 Task: Create a task  Implement a new cloud-based compliance management system for a company , assign it to team member softage.1@softage.net in the project ConnectTech and update the status of the task to  At Risk , set the priority of the task to Medium
Action: Mouse moved to (83, 548)
Screenshot: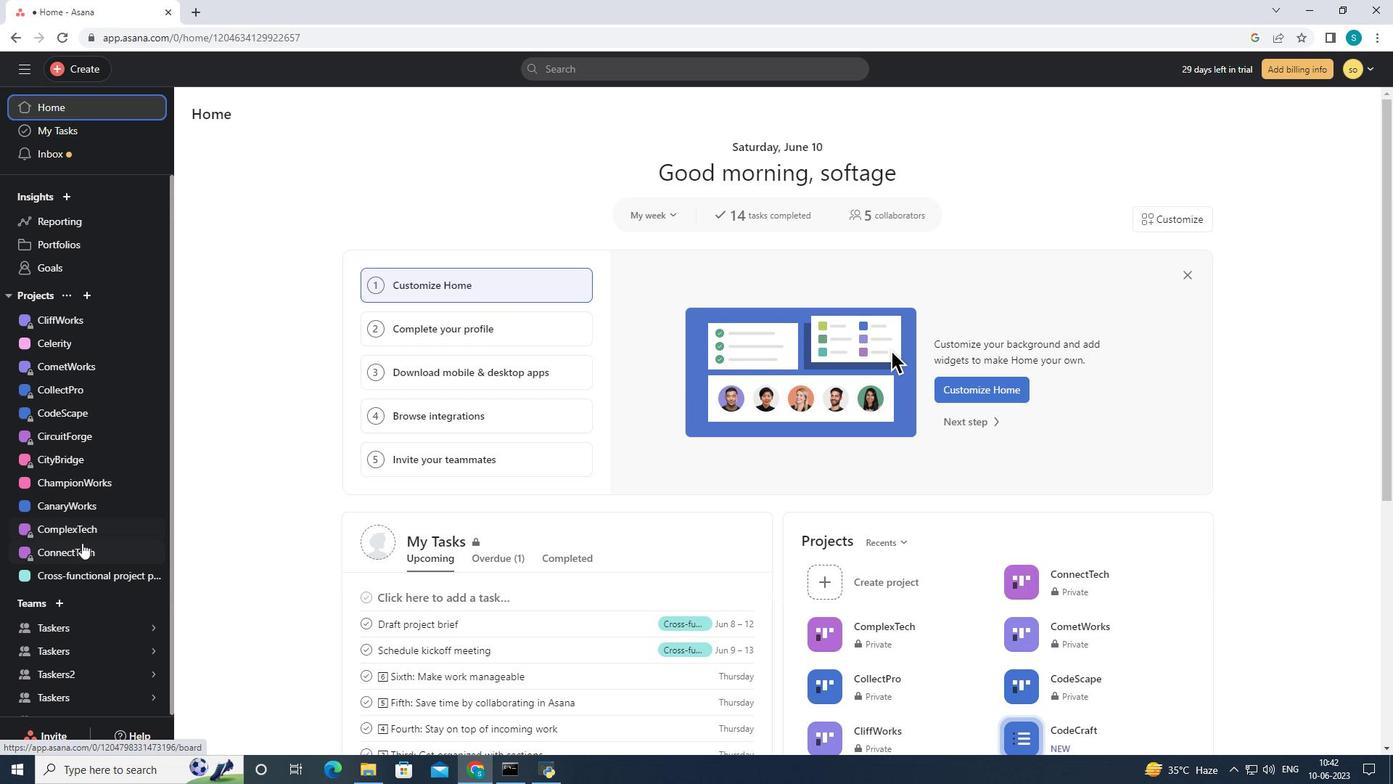 
Action: Mouse pressed left at (83, 548)
Screenshot: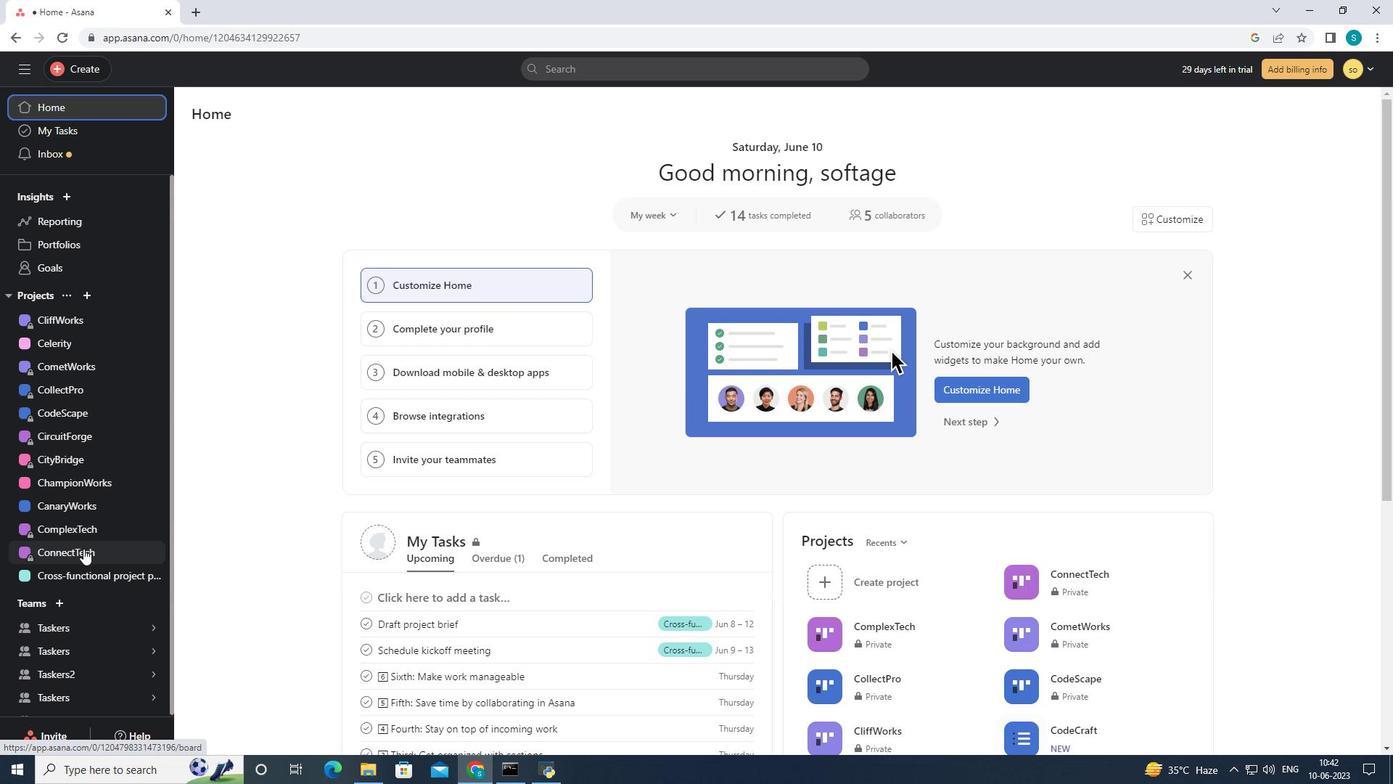 
Action: Mouse moved to (55, 65)
Screenshot: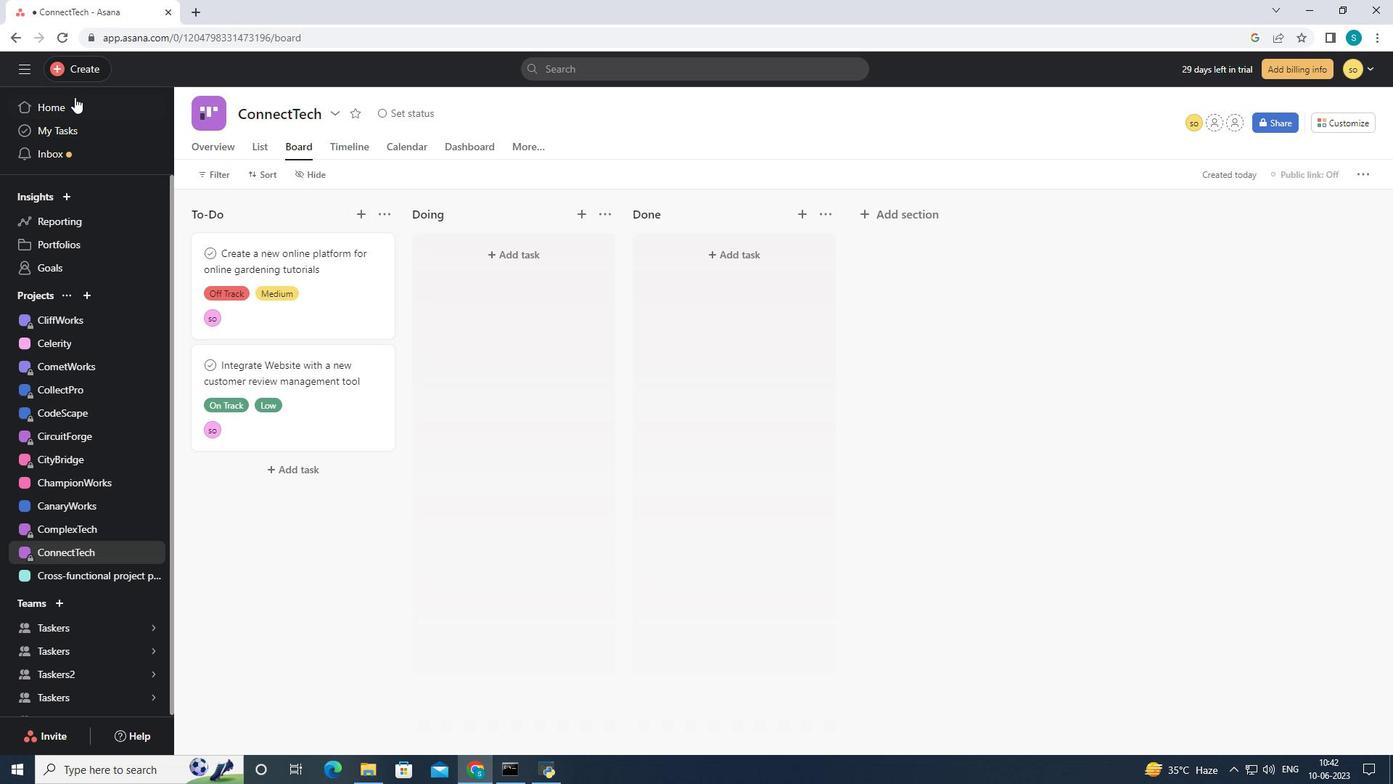 
Action: Mouse pressed left at (55, 65)
Screenshot: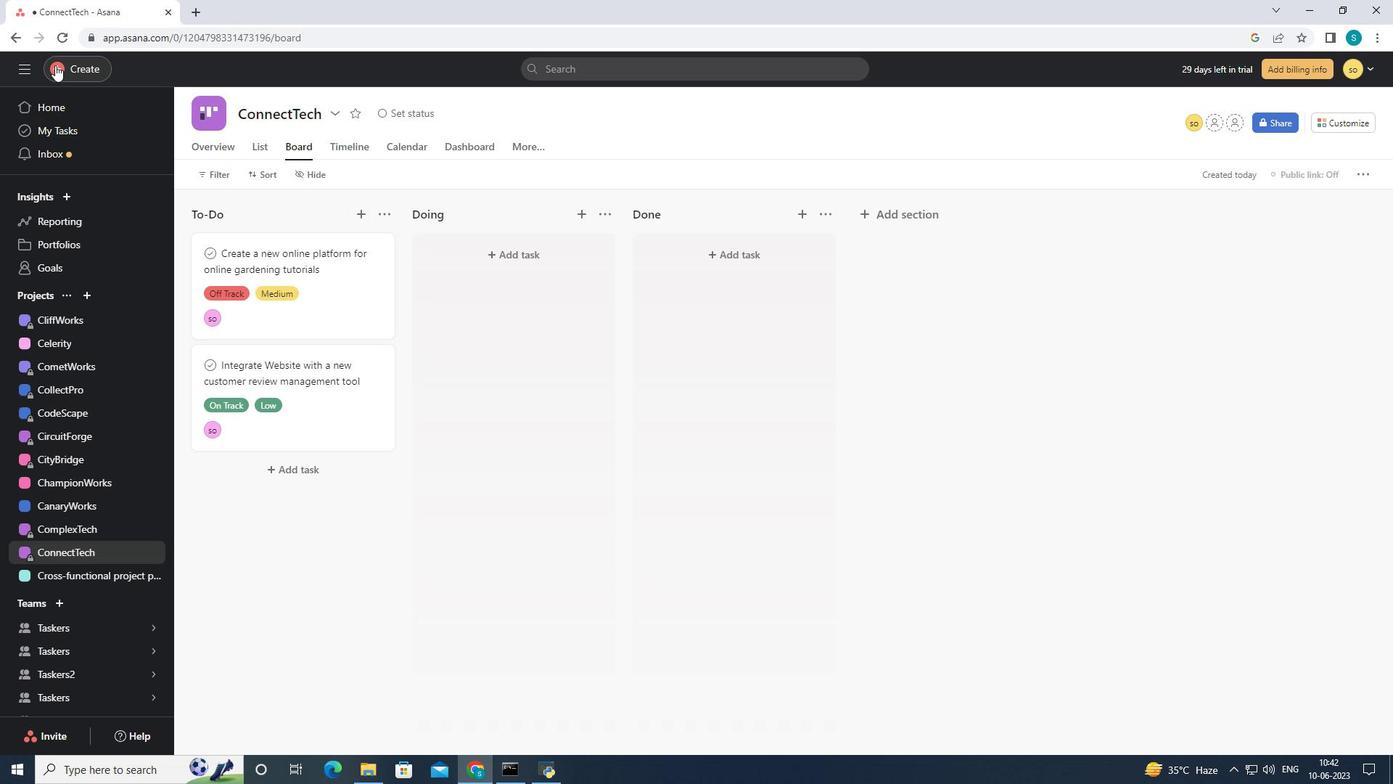 
Action: Mouse moved to (161, 75)
Screenshot: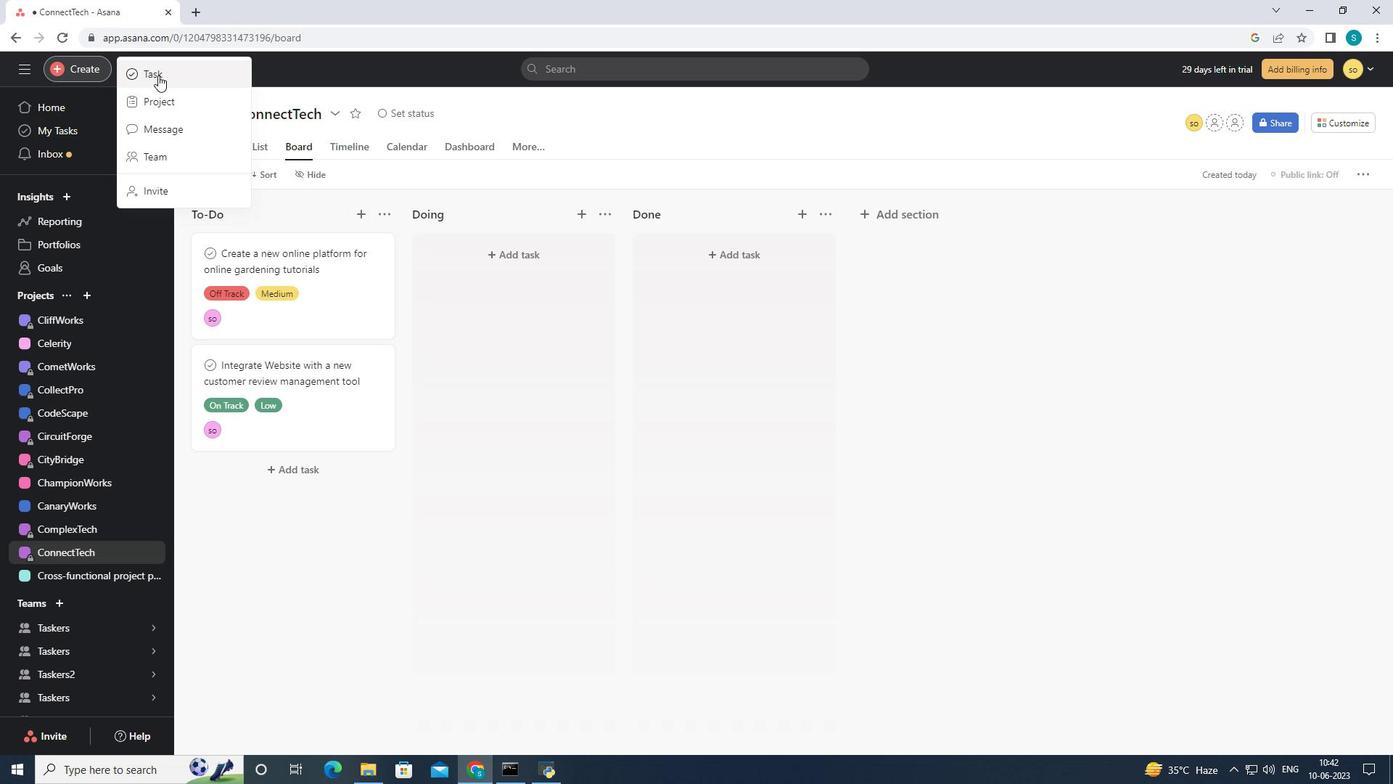 
Action: Mouse pressed left at (161, 75)
Screenshot: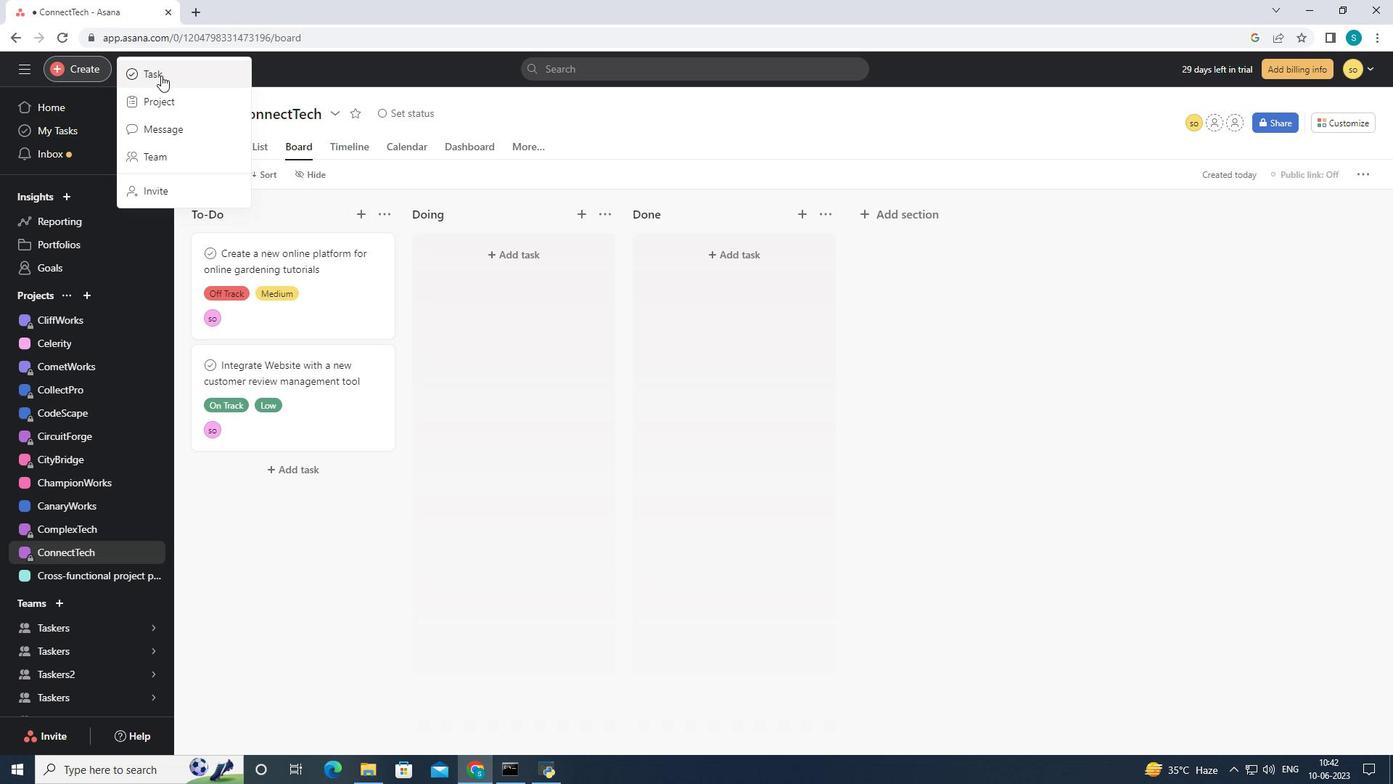 
Action: Mouse moved to (1043, 445)
Screenshot: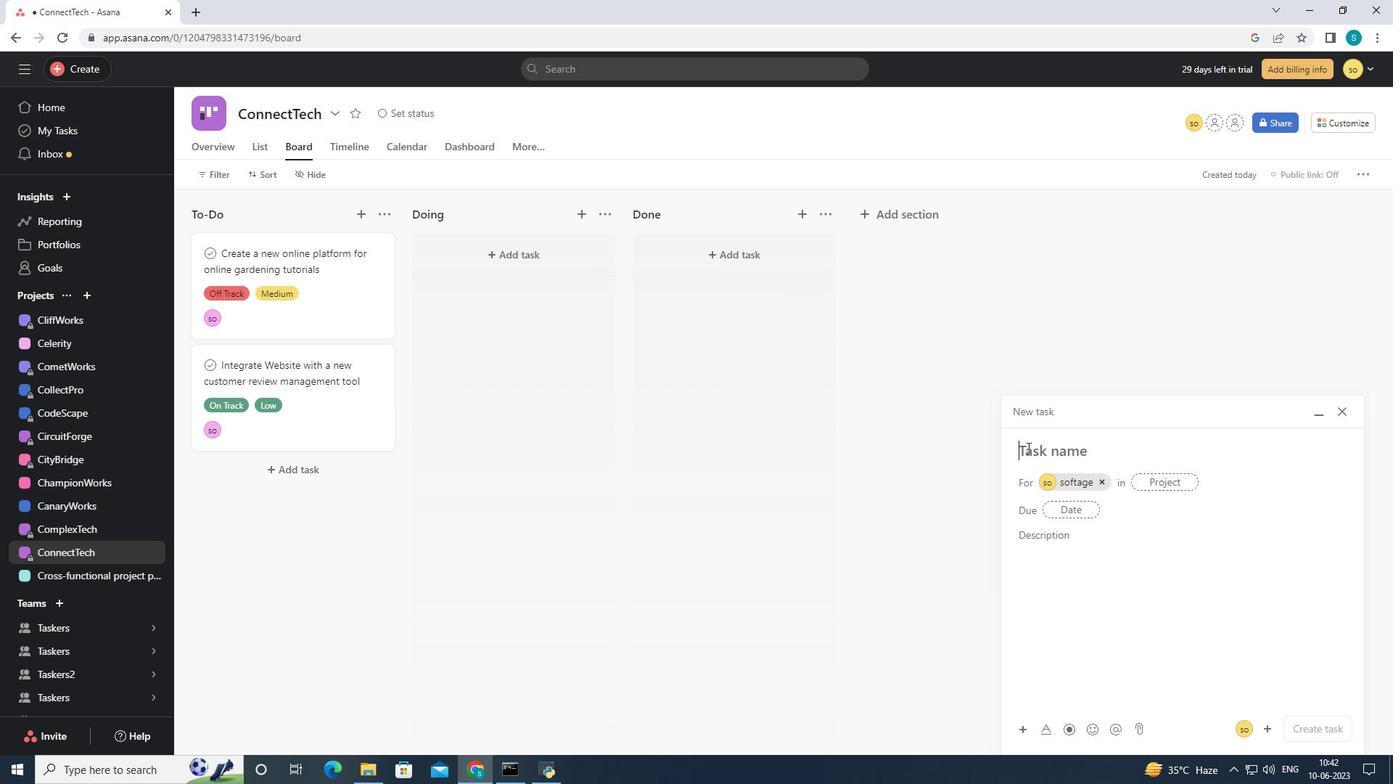 
Action: Mouse pressed left at (1043, 445)
Screenshot: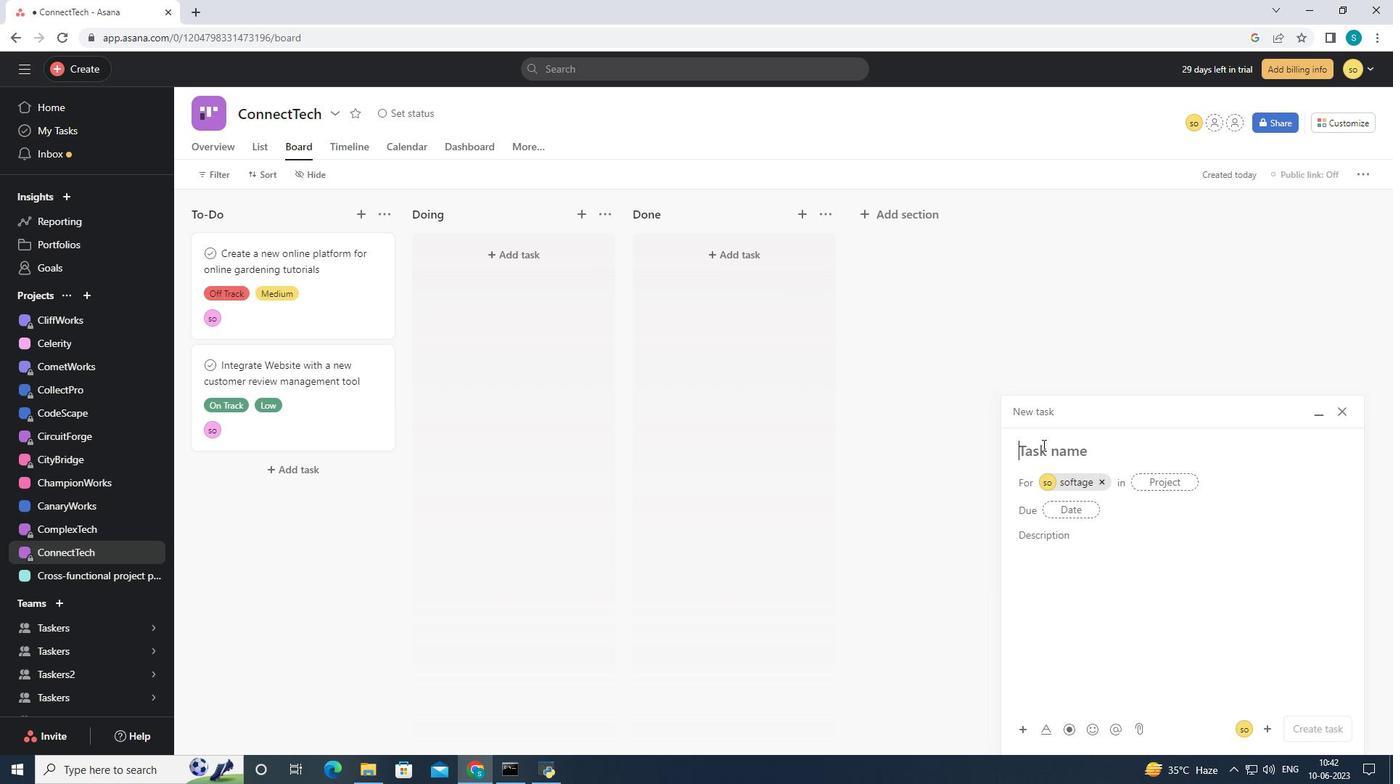 
Action: Key pressed <Key.shift><Key.shift><Key.shift><Key.shift><Key.shift><Key.shift><Key.shift><Key.shift><Key.shift><Key.shift><Key.shift><Key.shift><Key.shift><Key.shift><Key.shift><Key.shift><Key.shift><Key.shift><Key.shift><Key.shift><Key.shift>Implement<Key.space>a<Key.space>new<Key.space>cloud-based<Key.space>compliance<Key.space>management<Key.space>system<Key.space>f<Key.backspace>
Screenshot: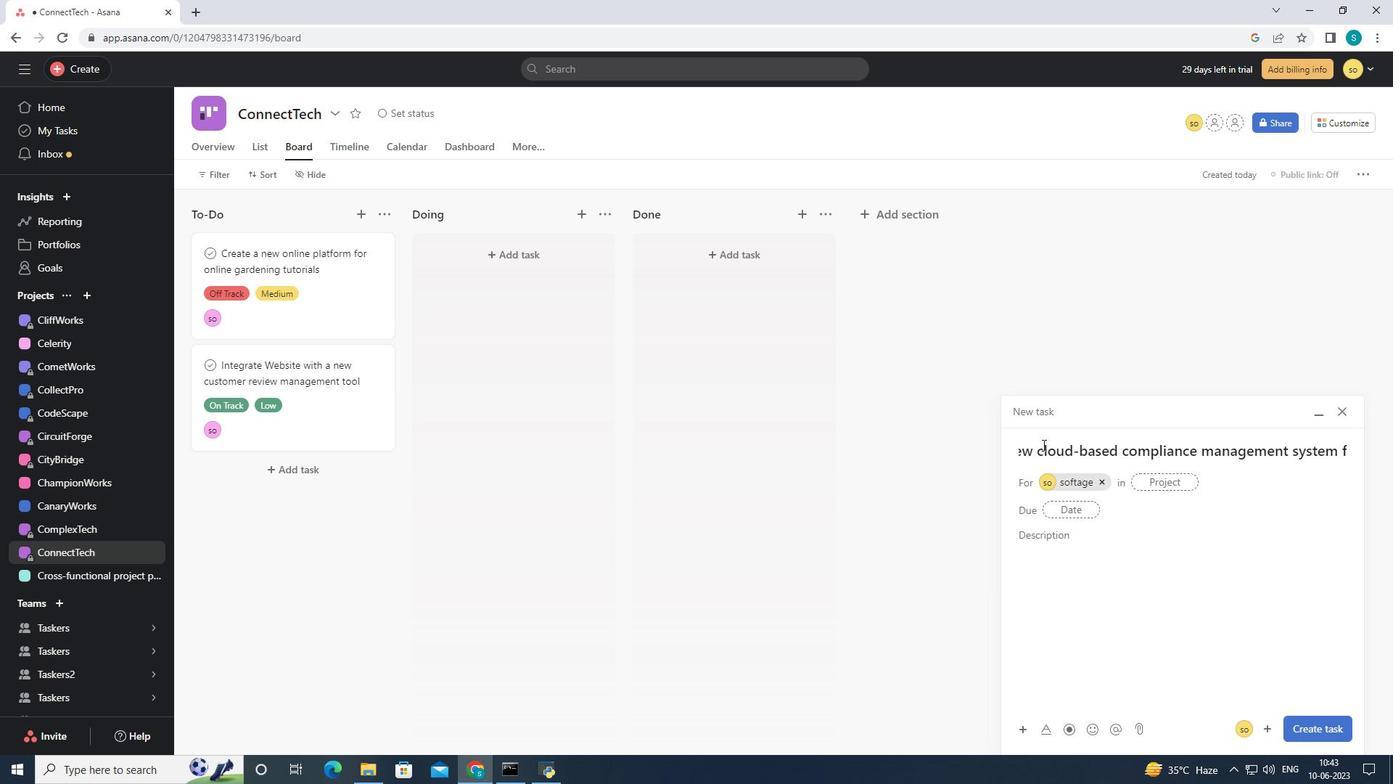 
Action: Mouse moved to (1131, 437)
Screenshot: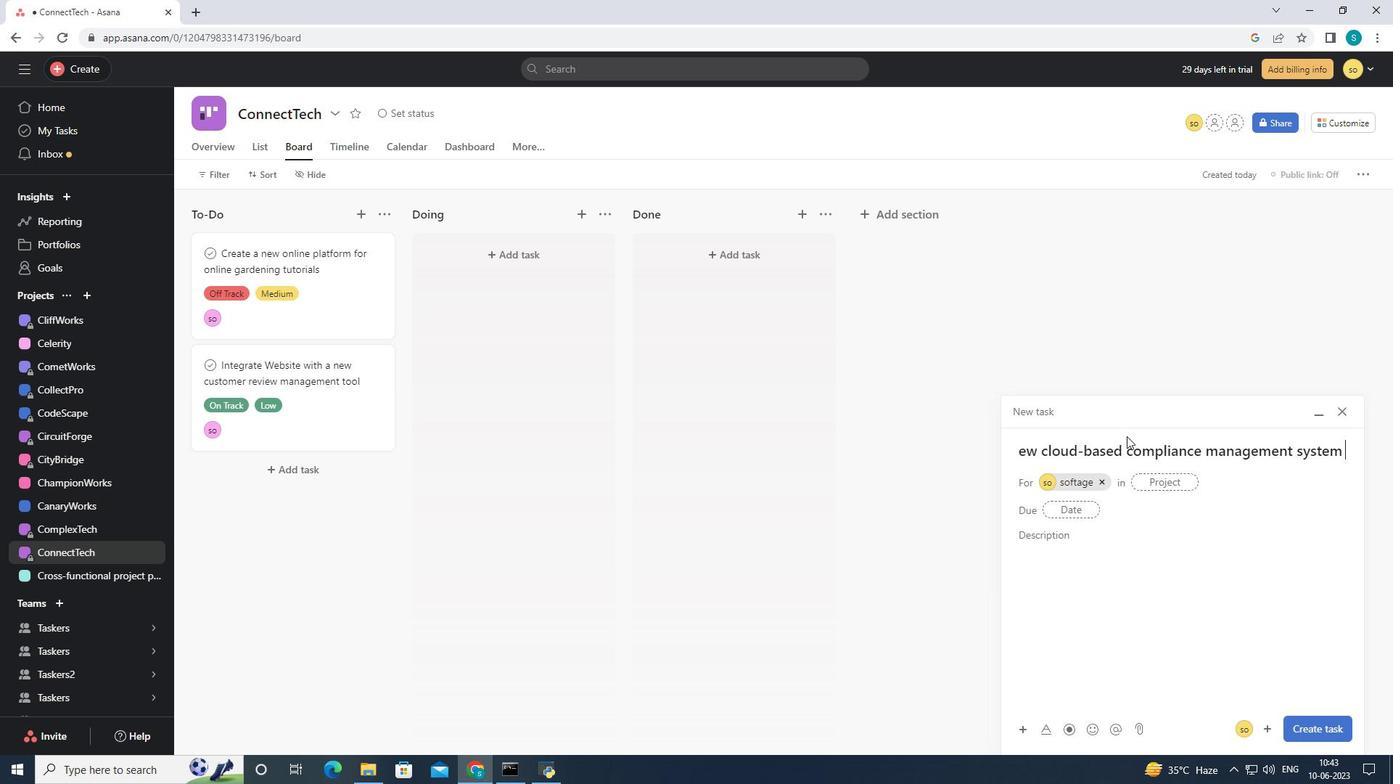 
Action: Key pressed for<Key.space>a<Key.space>company
Screenshot: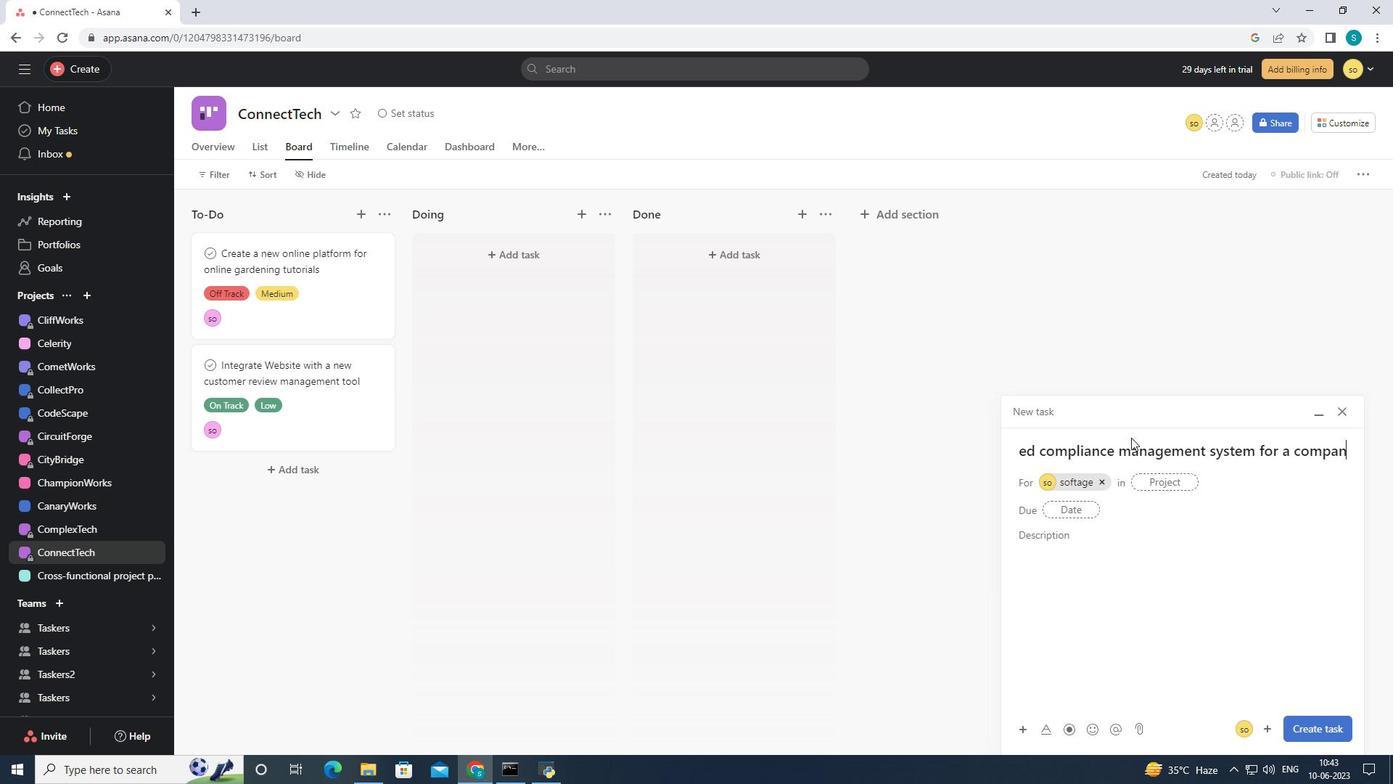 
Action: Mouse moved to (1104, 480)
Screenshot: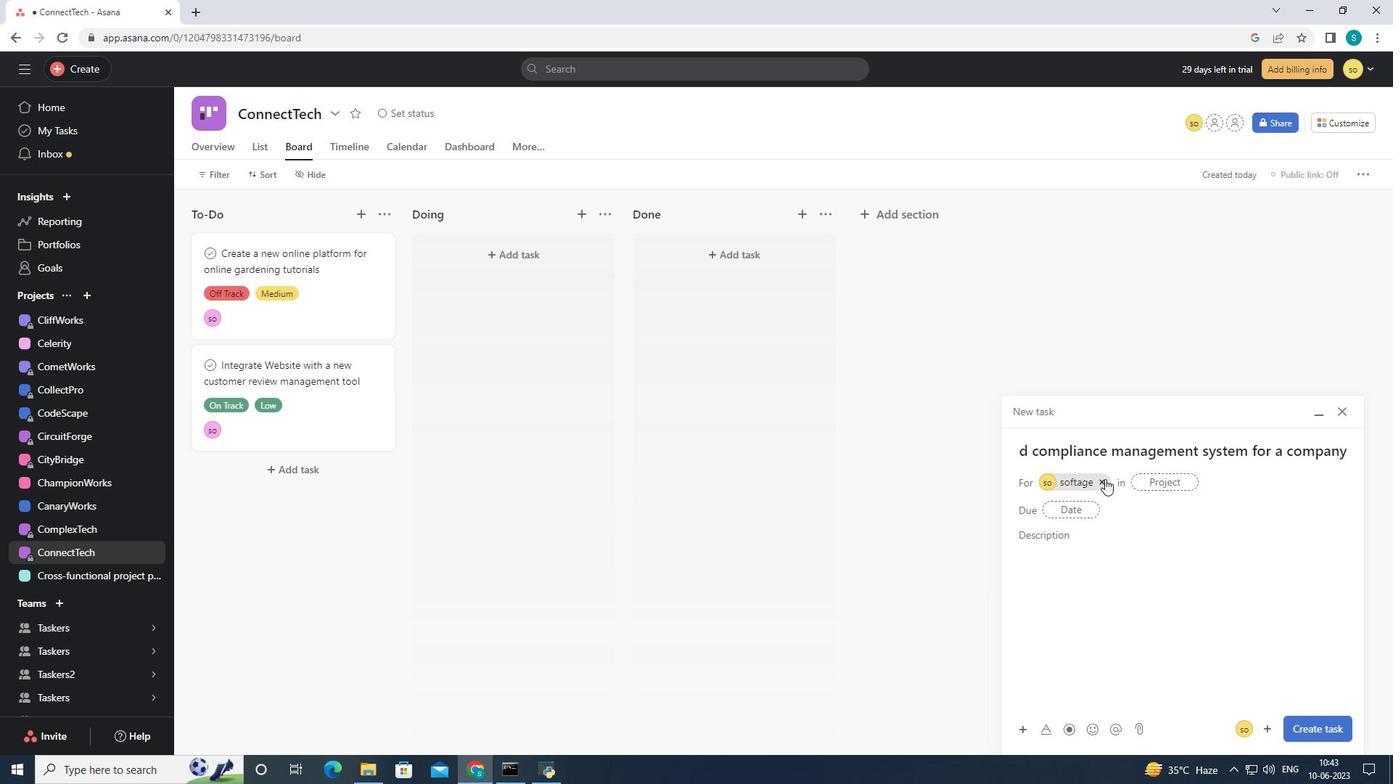 
Action: Mouse pressed left at (1104, 480)
Screenshot: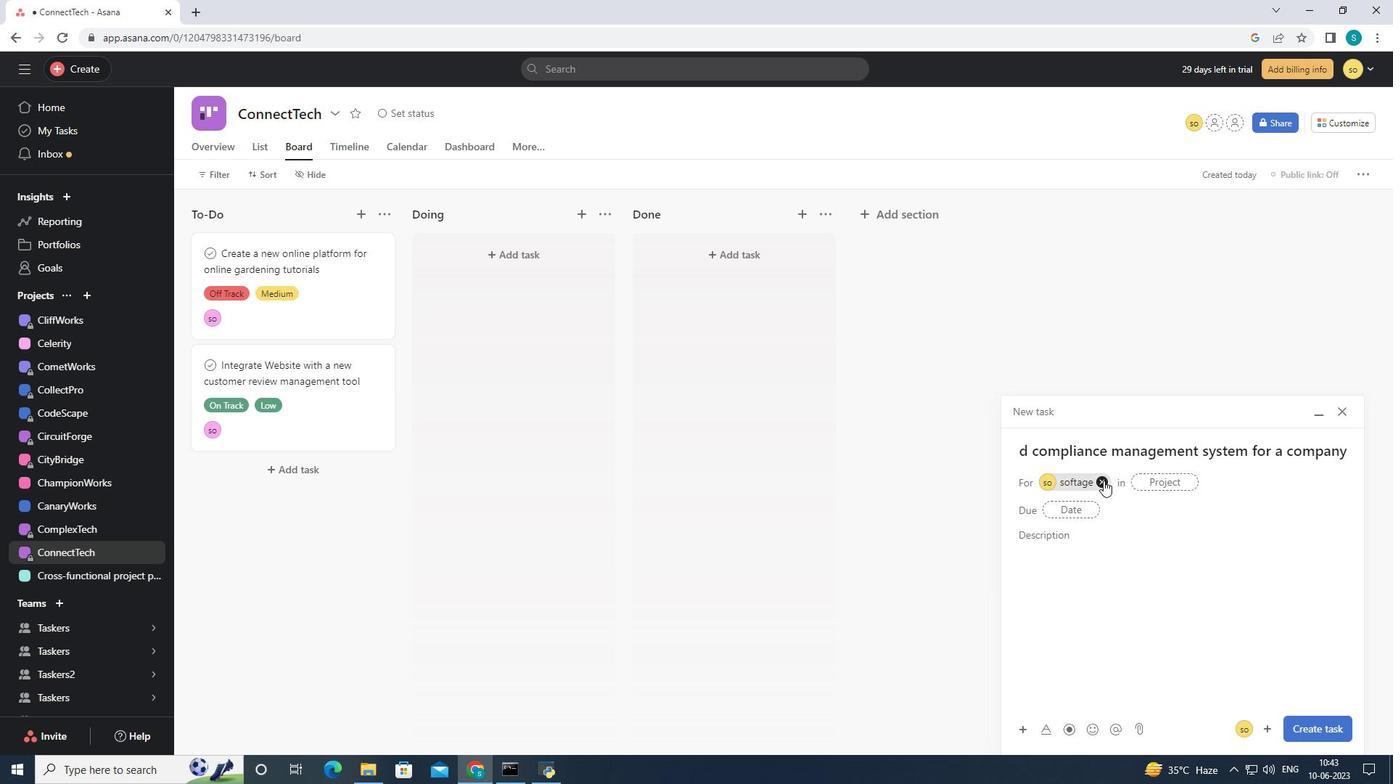 
Action: Mouse moved to (1060, 484)
Screenshot: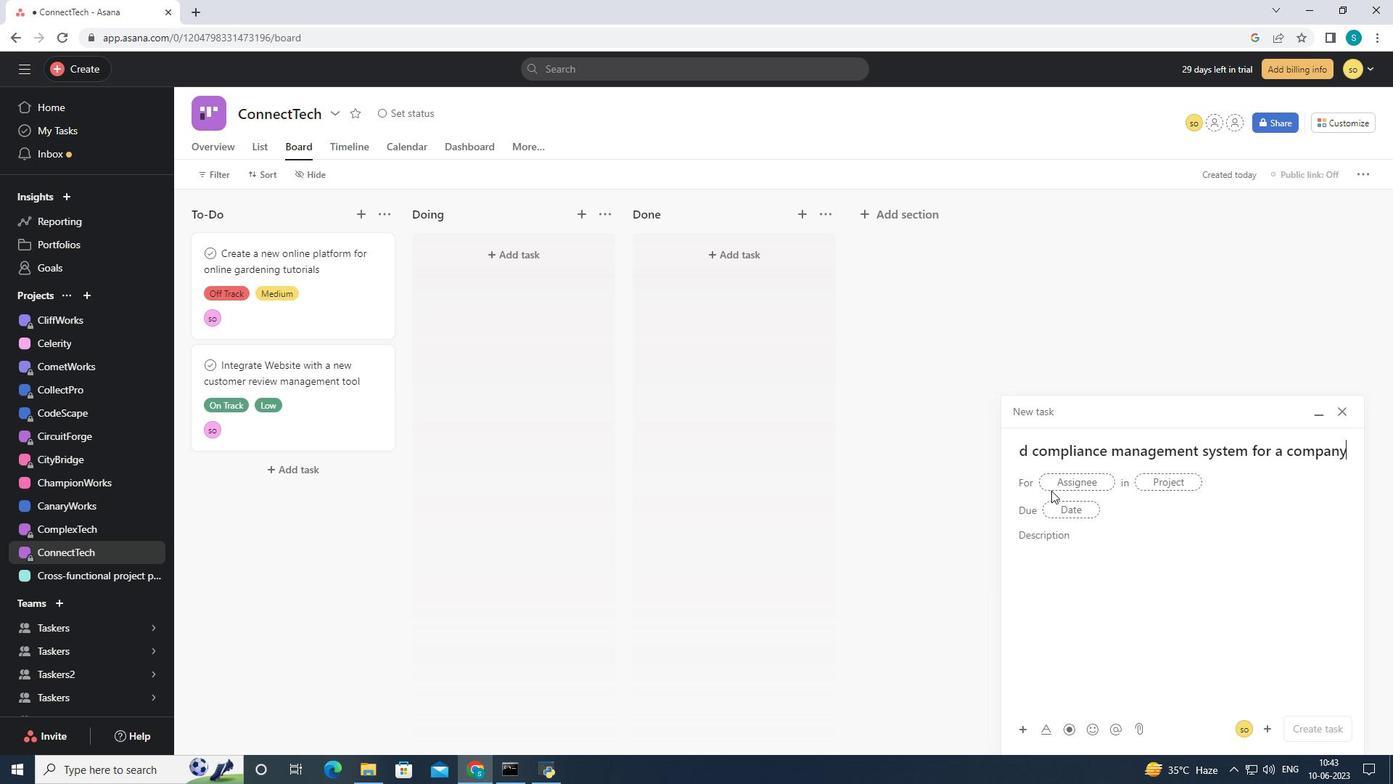 
Action: Mouse pressed left at (1060, 484)
Screenshot: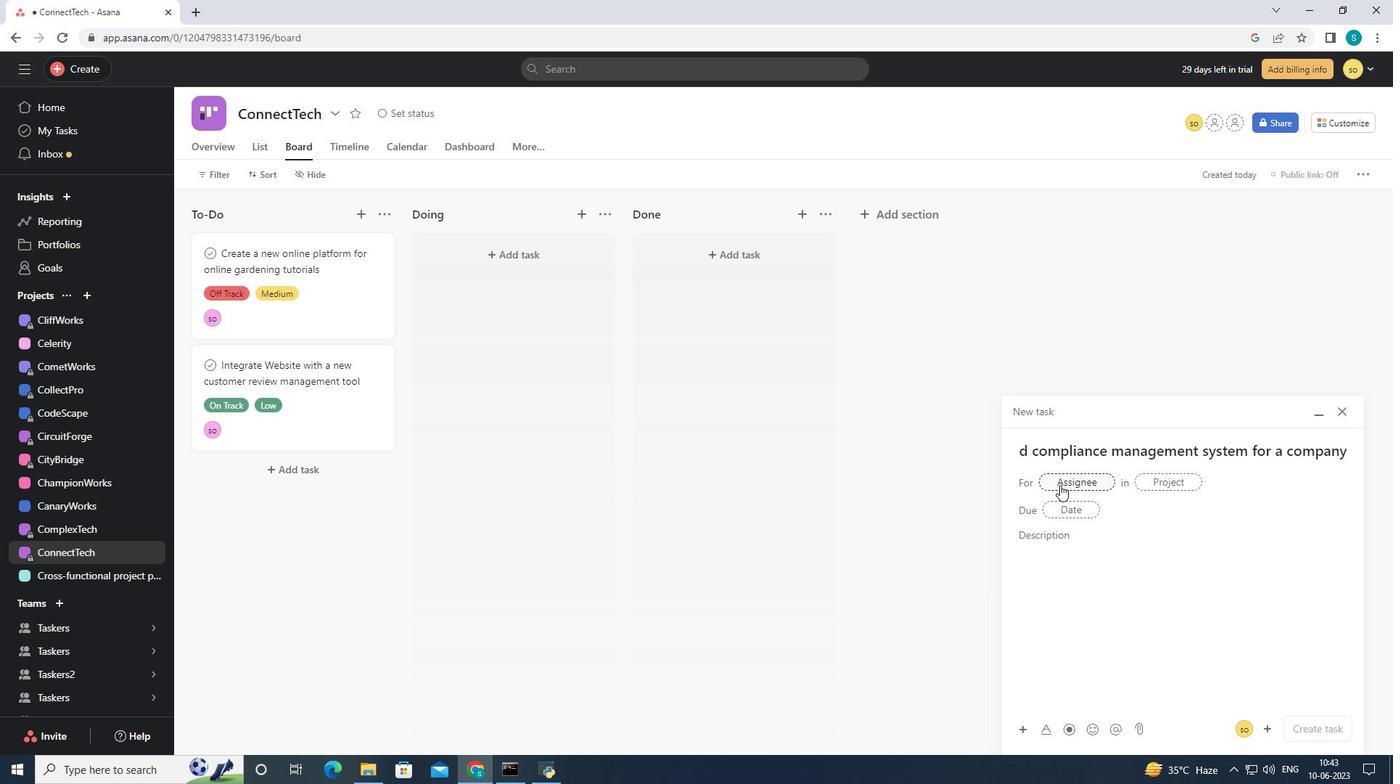 
Action: Key pressed softage.1<Key.shift>2<Key.backspace><Key.shift>@
Screenshot: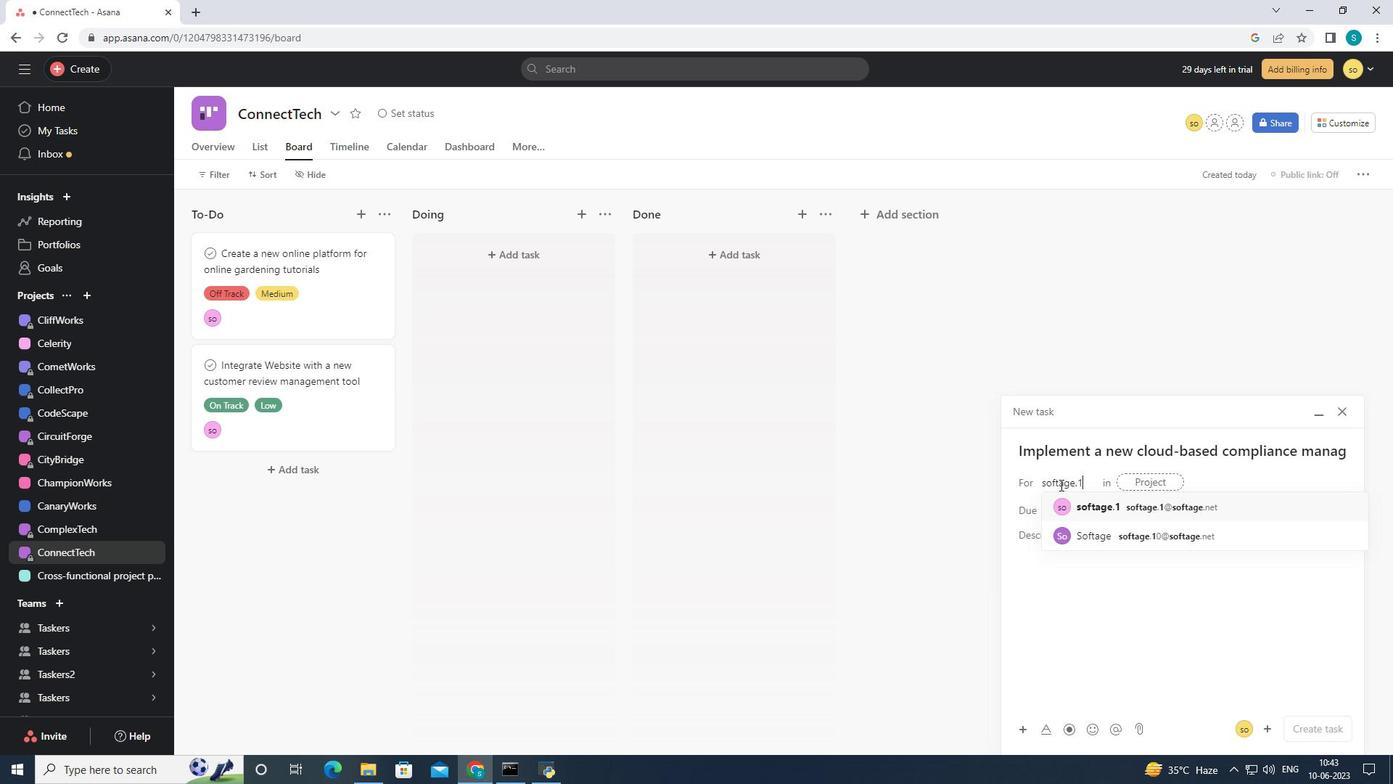 
Action: Mouse moved to (1125, 505)
Screenshot: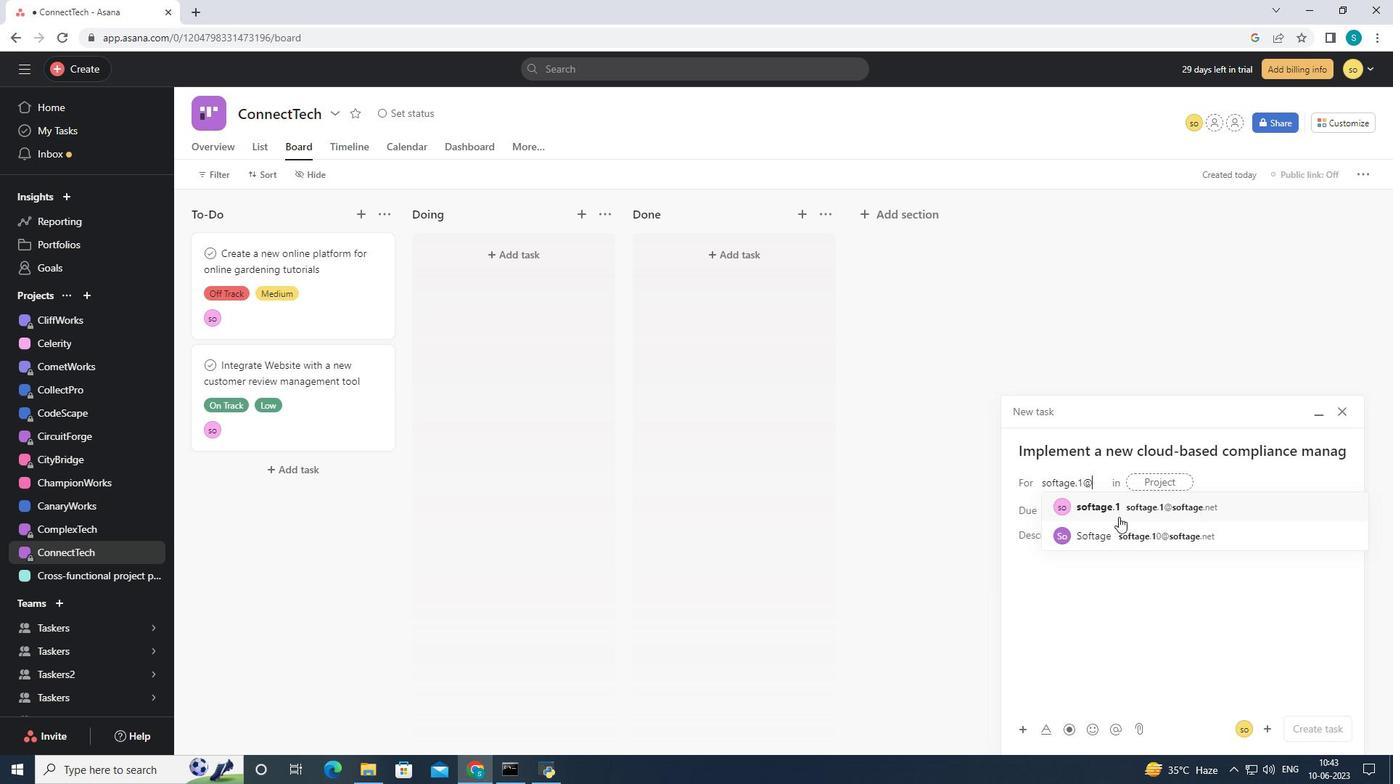 
Action: Mouse pressed left at (1125, 505)
Screenshot: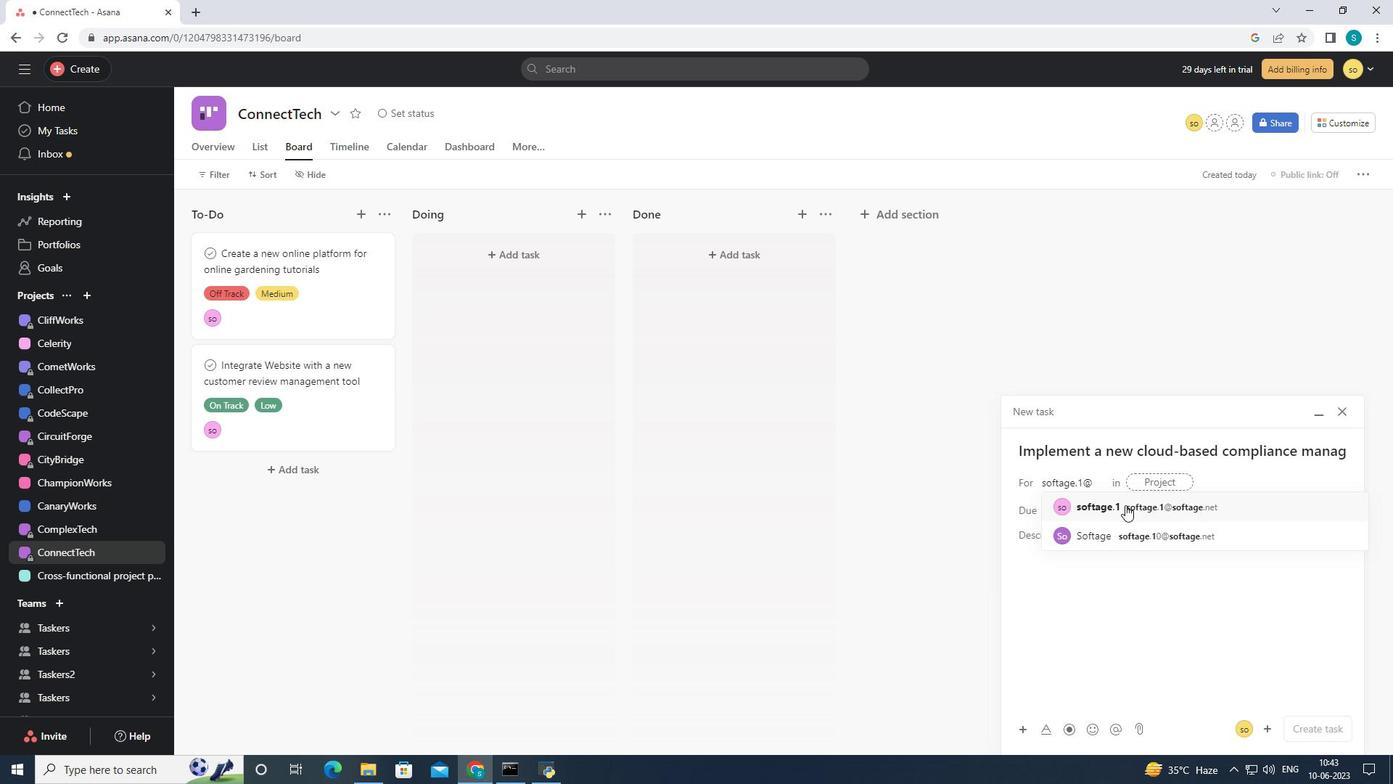 
Action: Mouse moved to (984, 504)
Screenshot: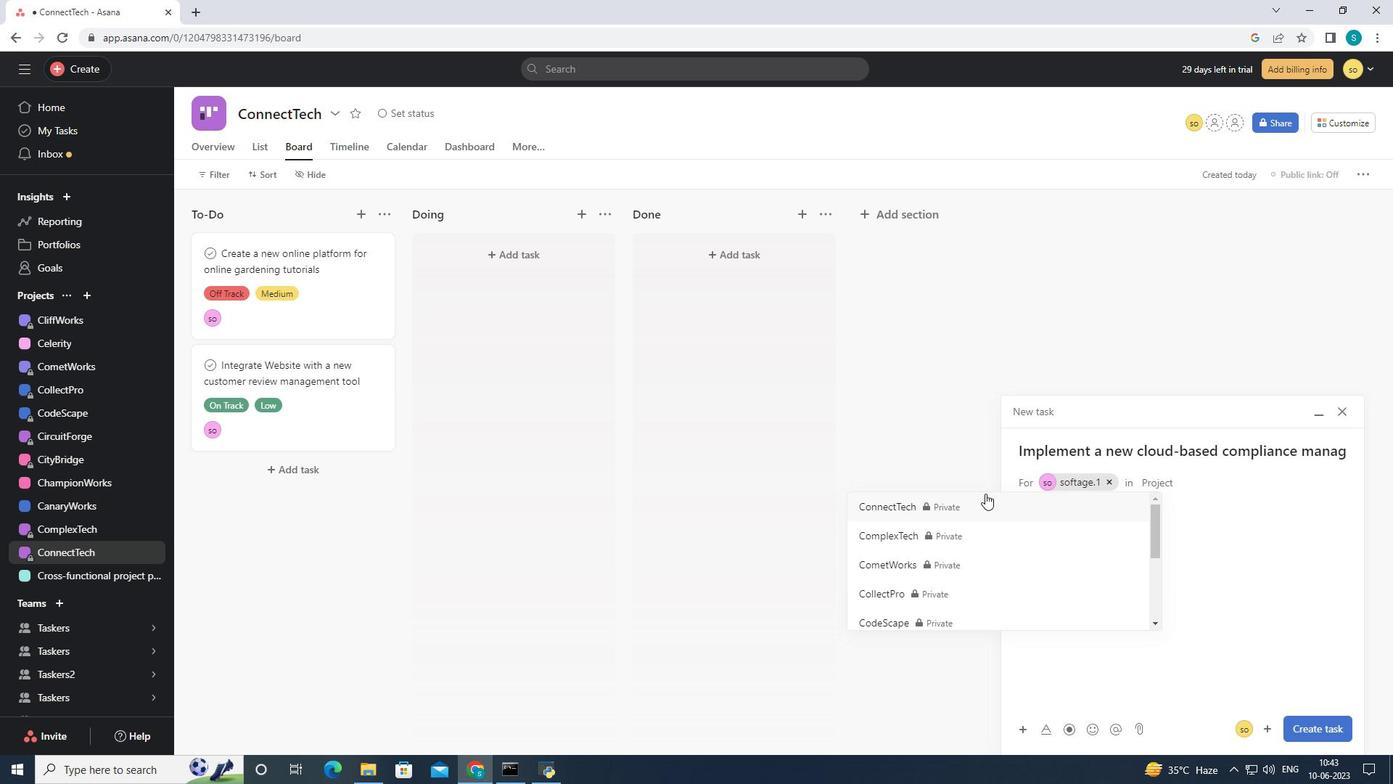 
Action: Mouse pressed left at (984, 504)
Screenshot: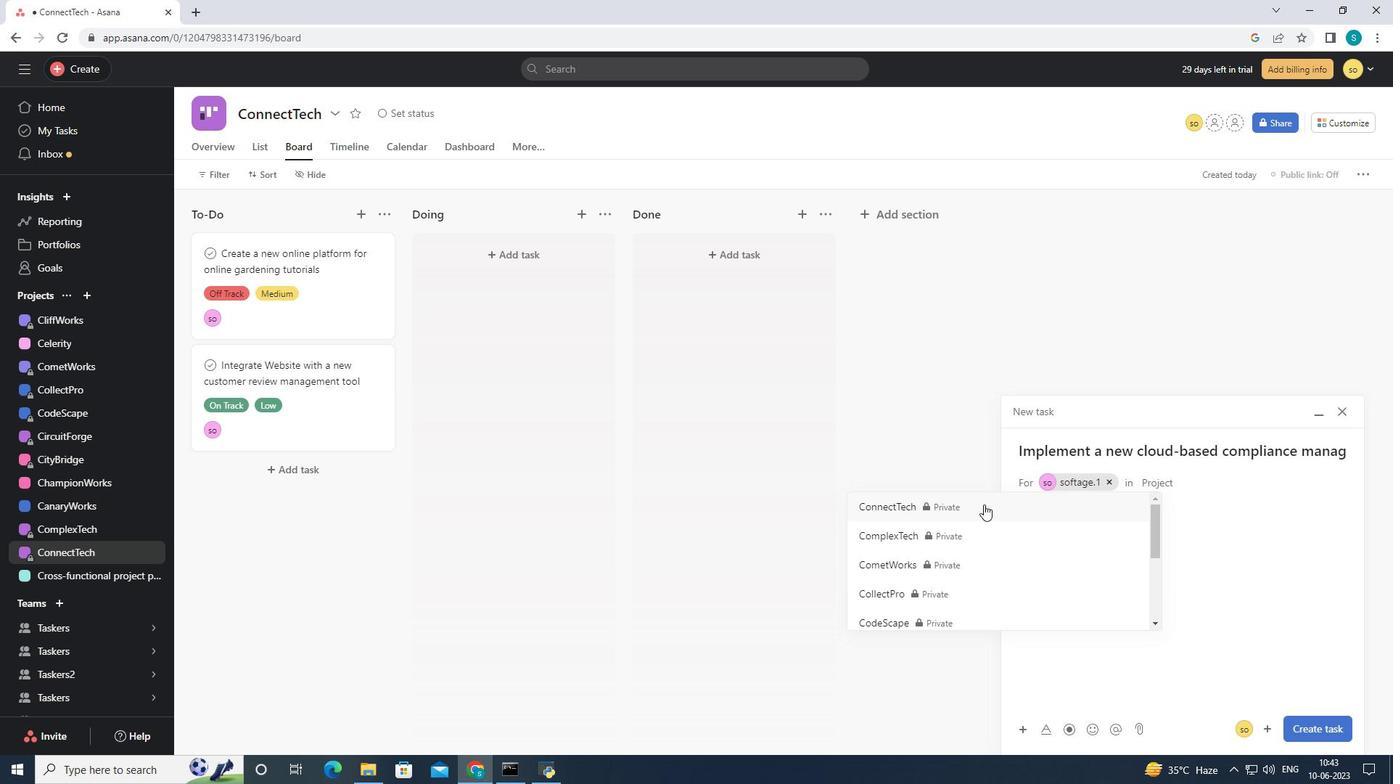 
Action: Mouse moved to (1095, 546)
Screenshot: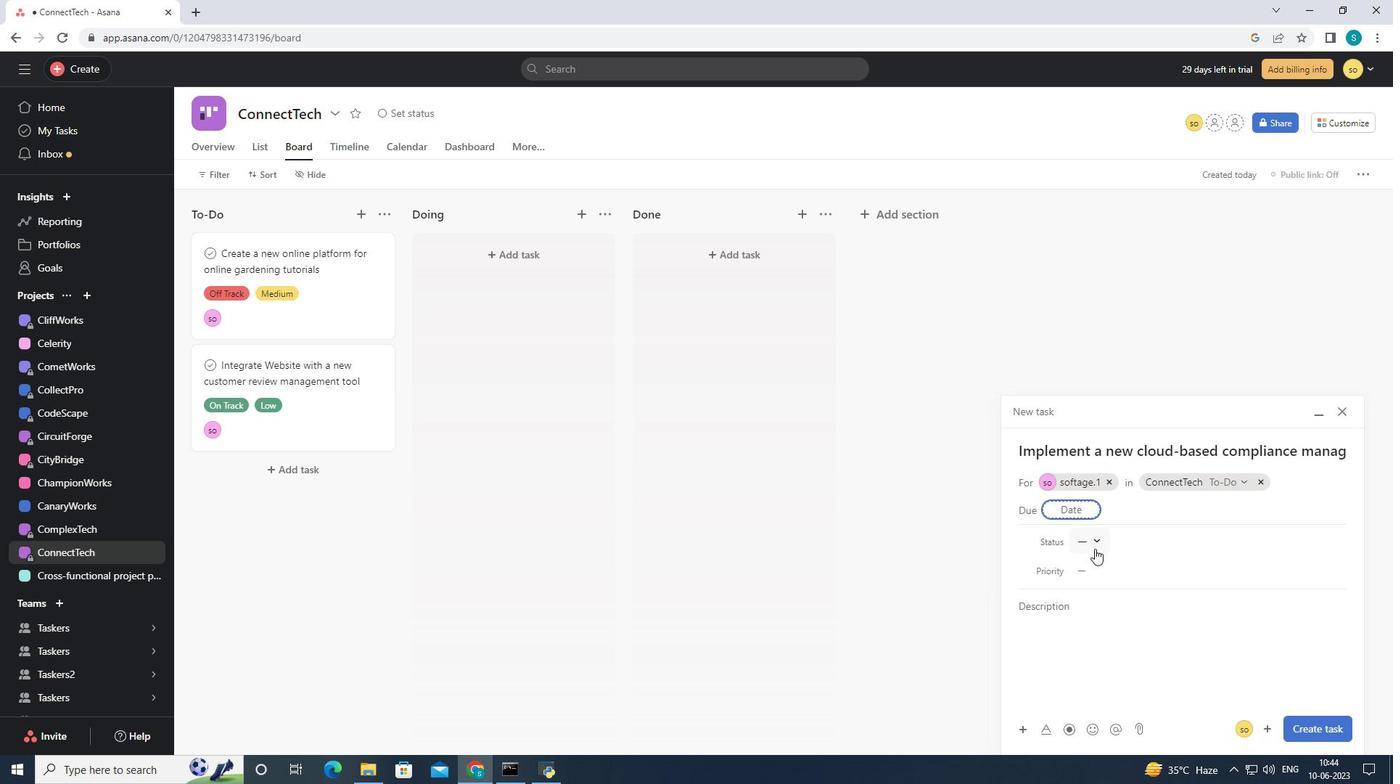 
Action: Mouse pressed left at (1095, 546)
Screenshot: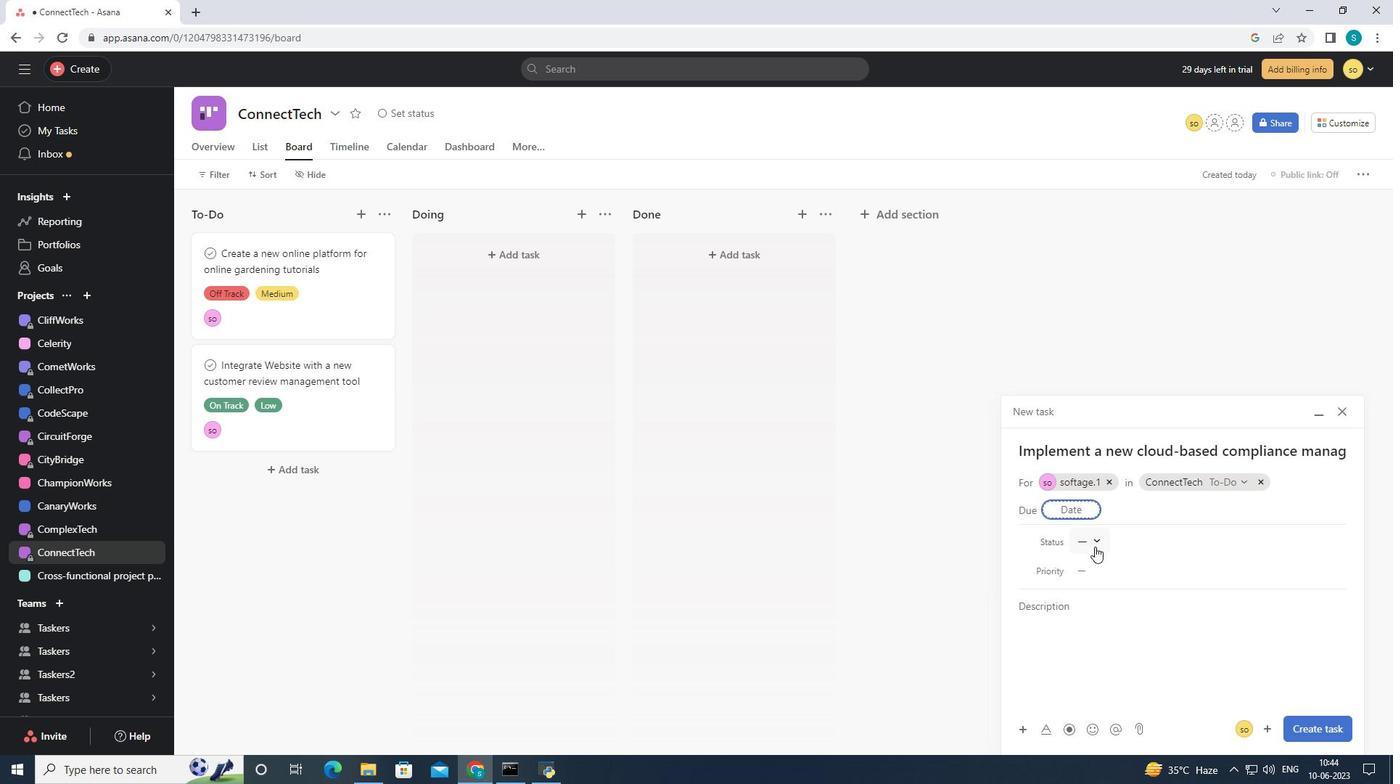 
Action: Mouse moved to (1089, 646)
Screenshot: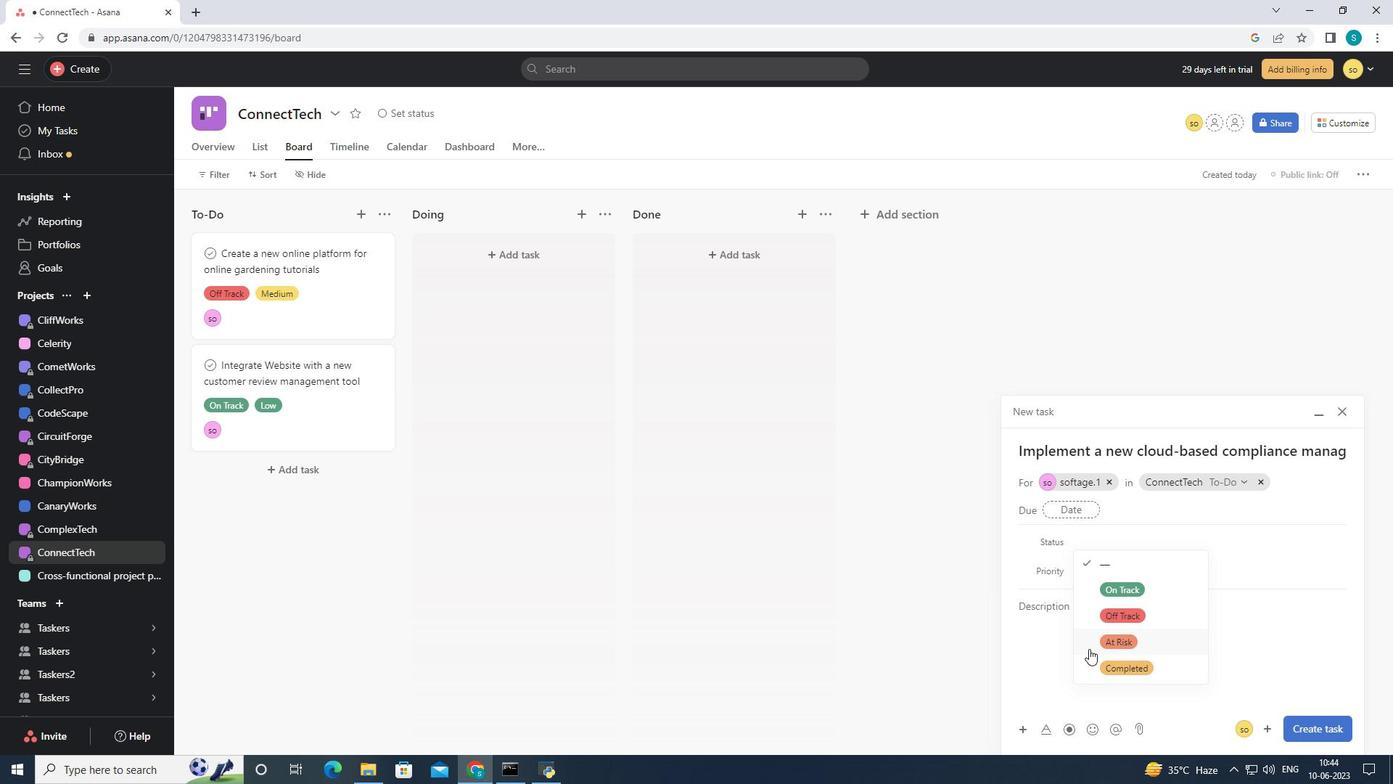 
Action: Mouse pressed left at (1089, 646)
Screenshot: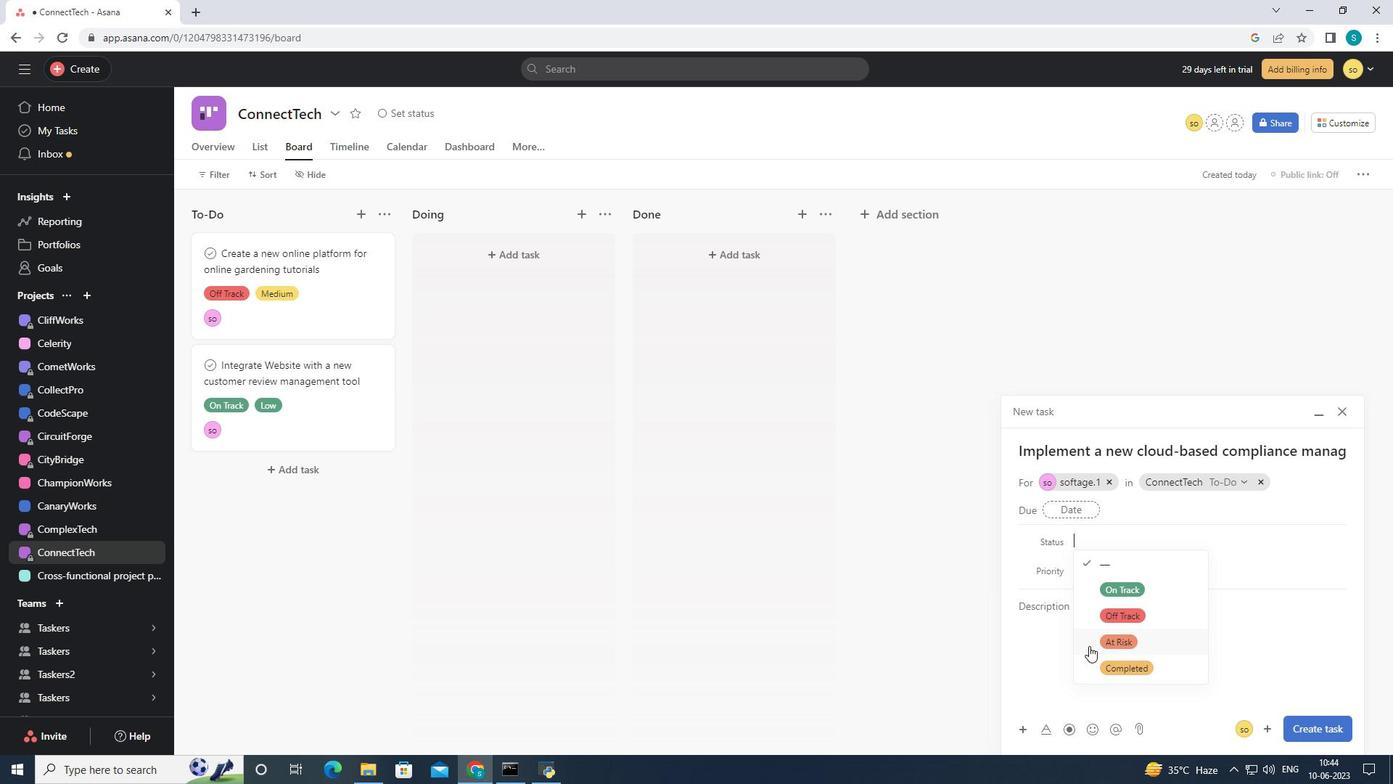 
Action: Mouse moved to (1096, 571)
Screenshot: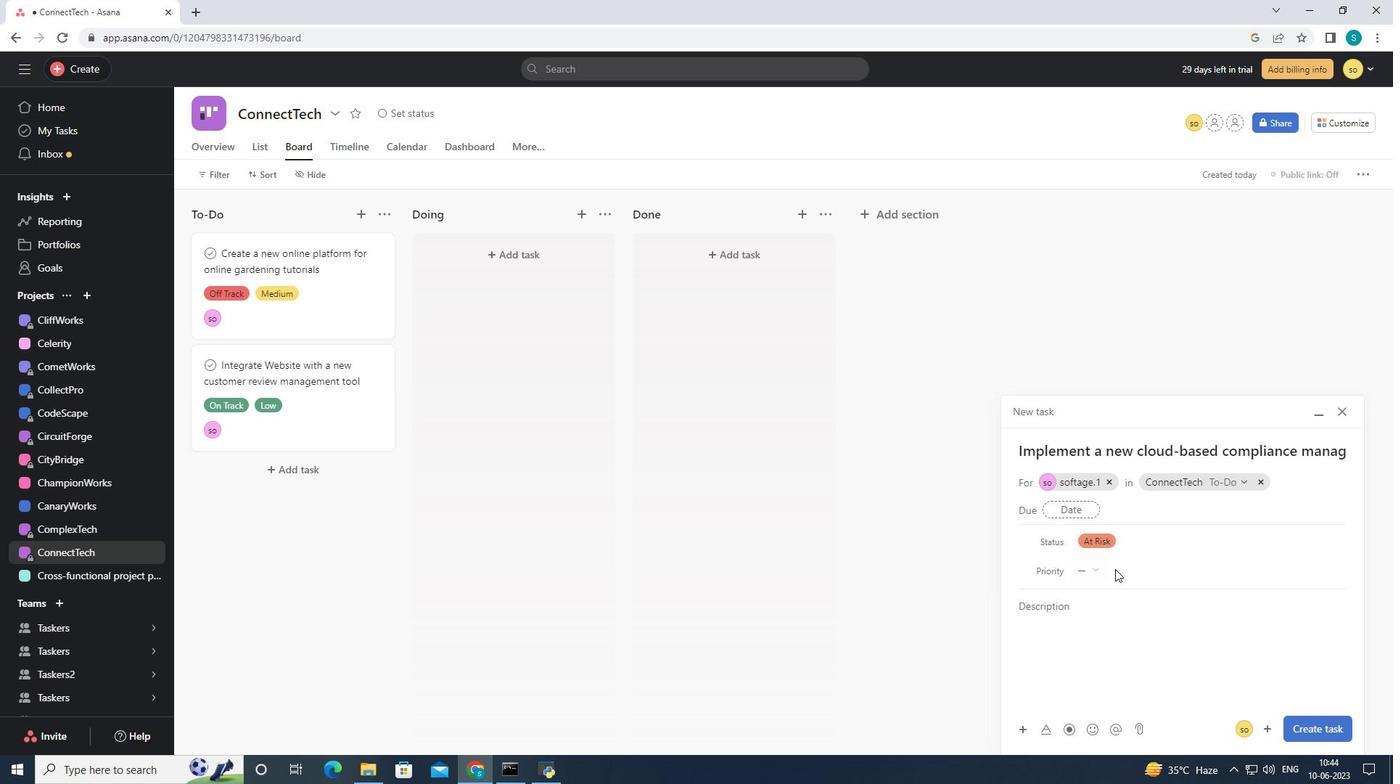 
Action: Mouse pressed left at (1096, 571)
Screenshot: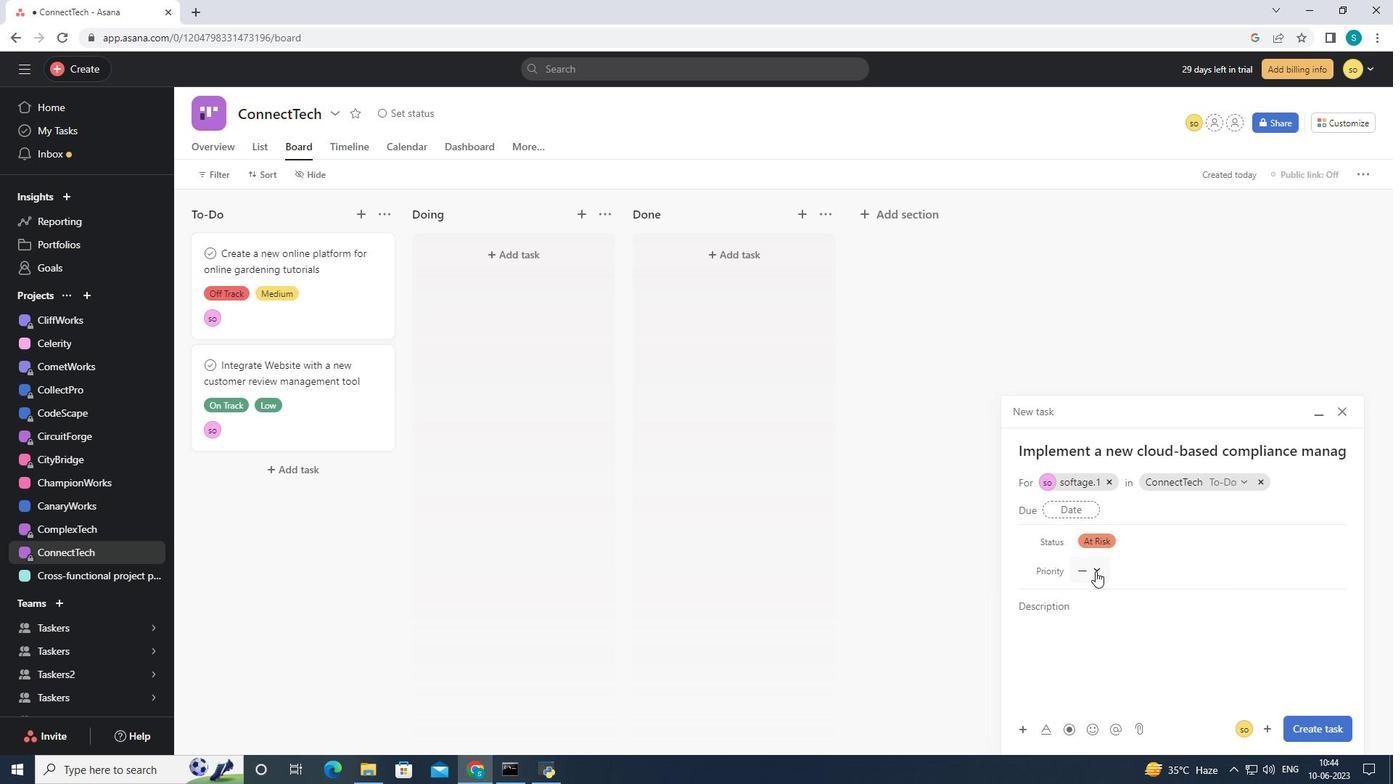 
Action: Mouse moved to (1096, 643)
Screenshot: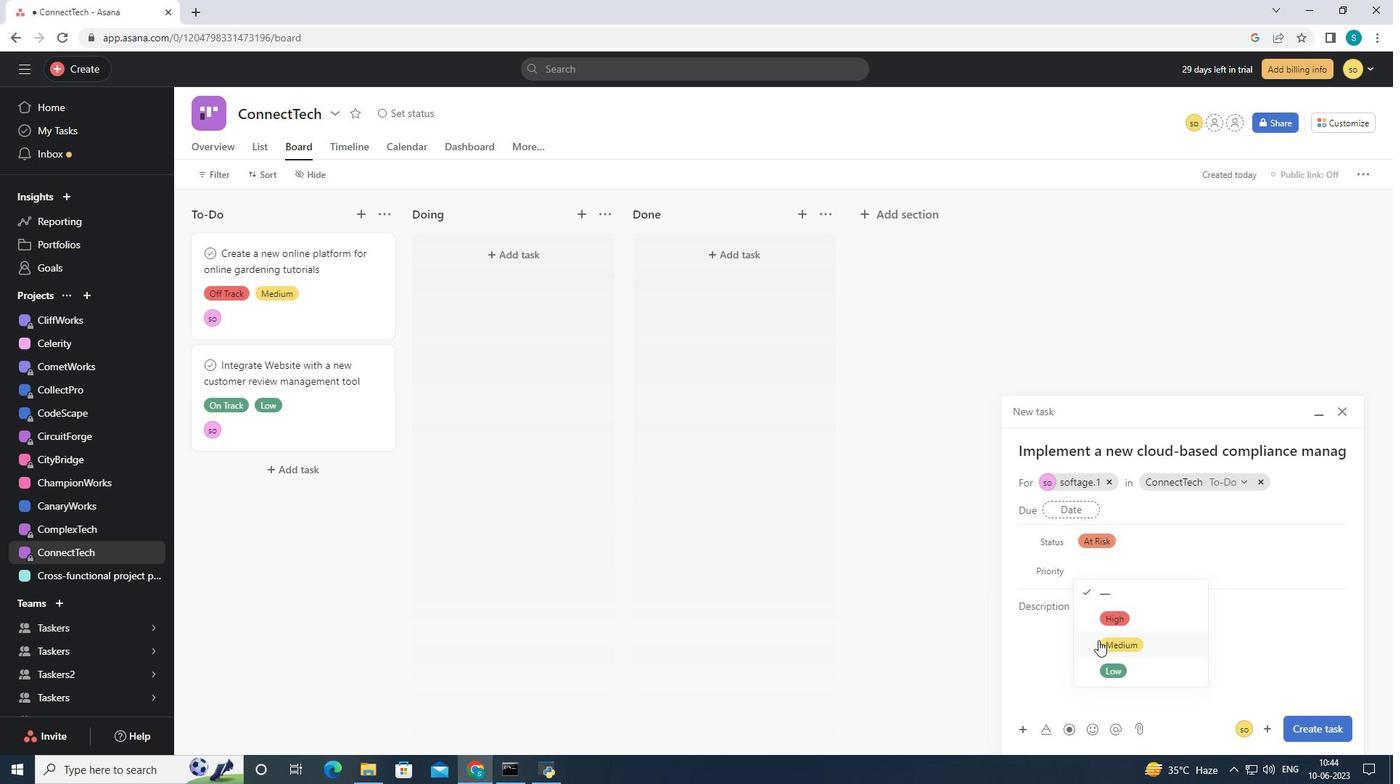 
Action: Mouse pressed left at (1096, 643)
Screenshot: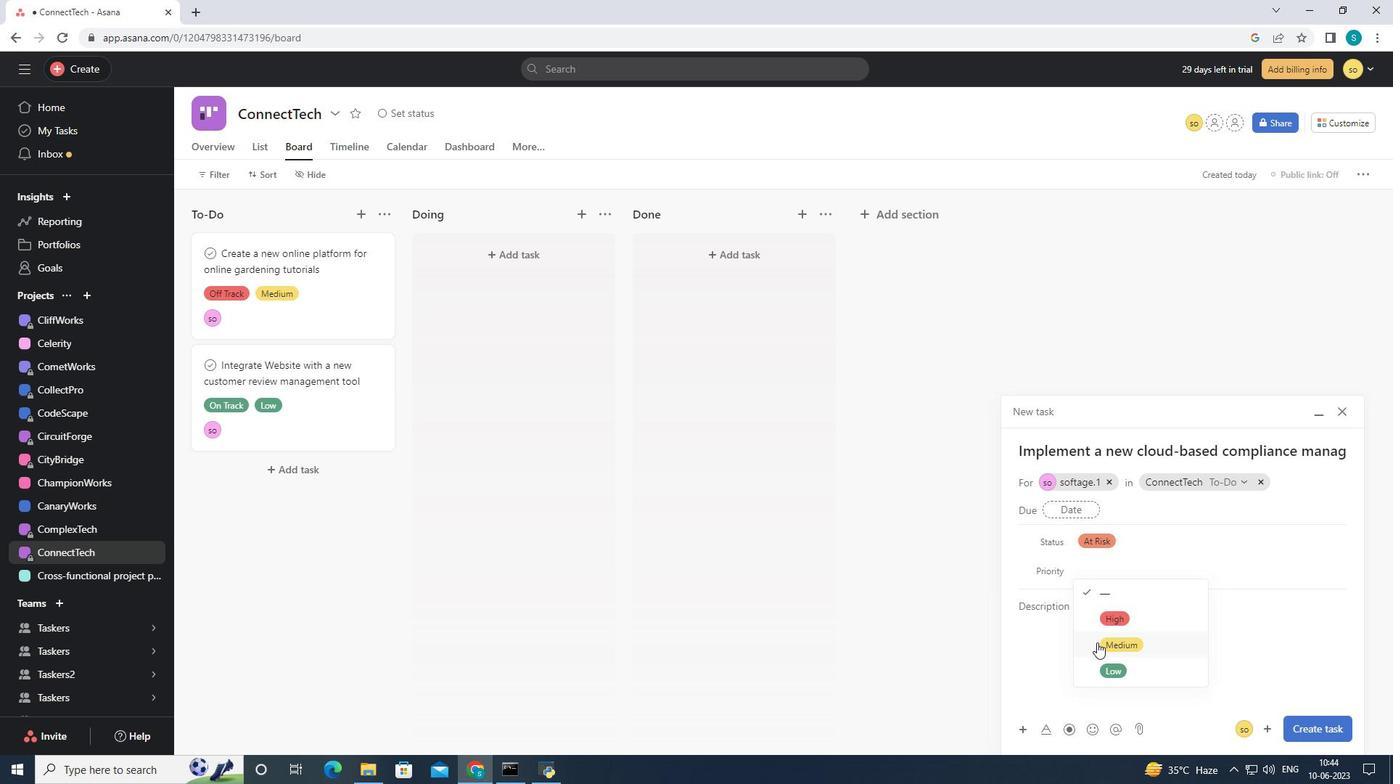 
Action: Mouse moved to (1305, 726)
Screenshot: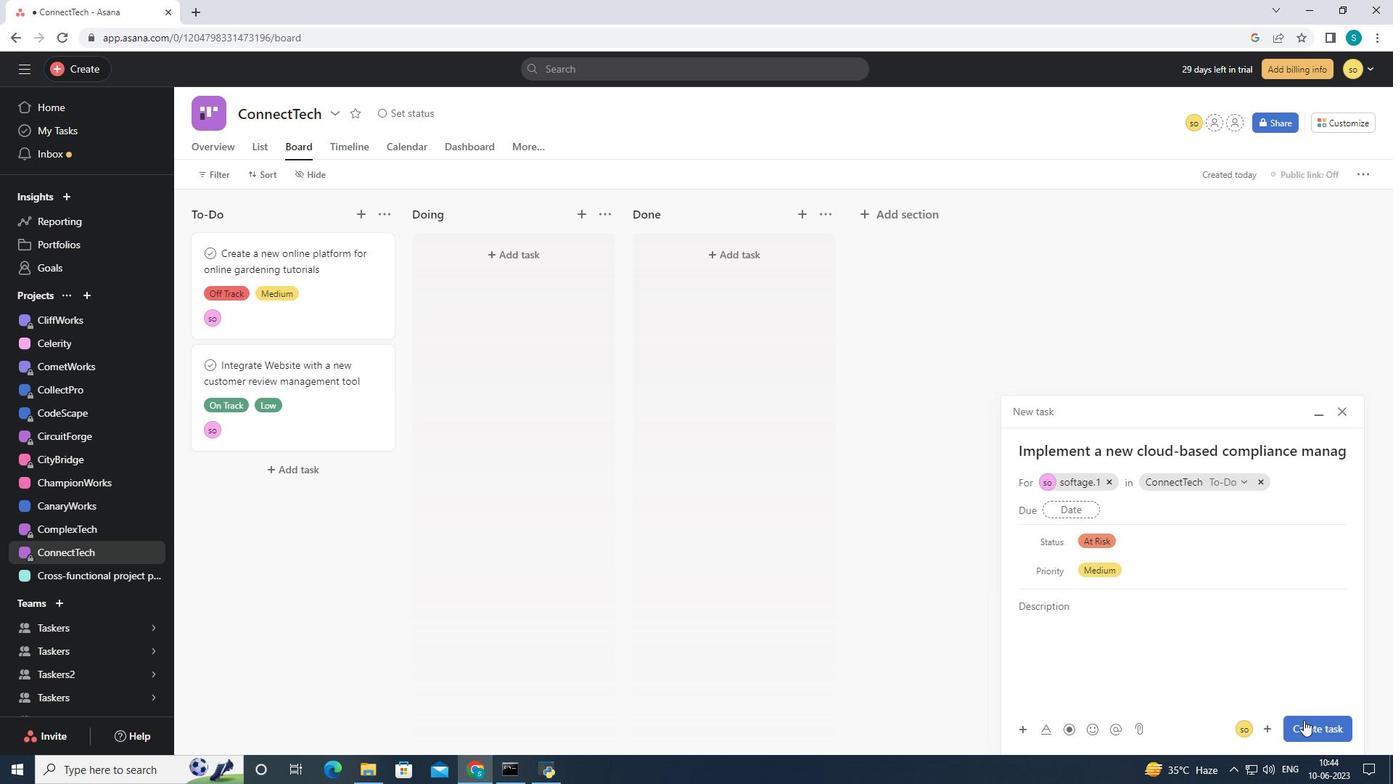 
Action: Mouse pressed left at (1305, 726)
Screenshot: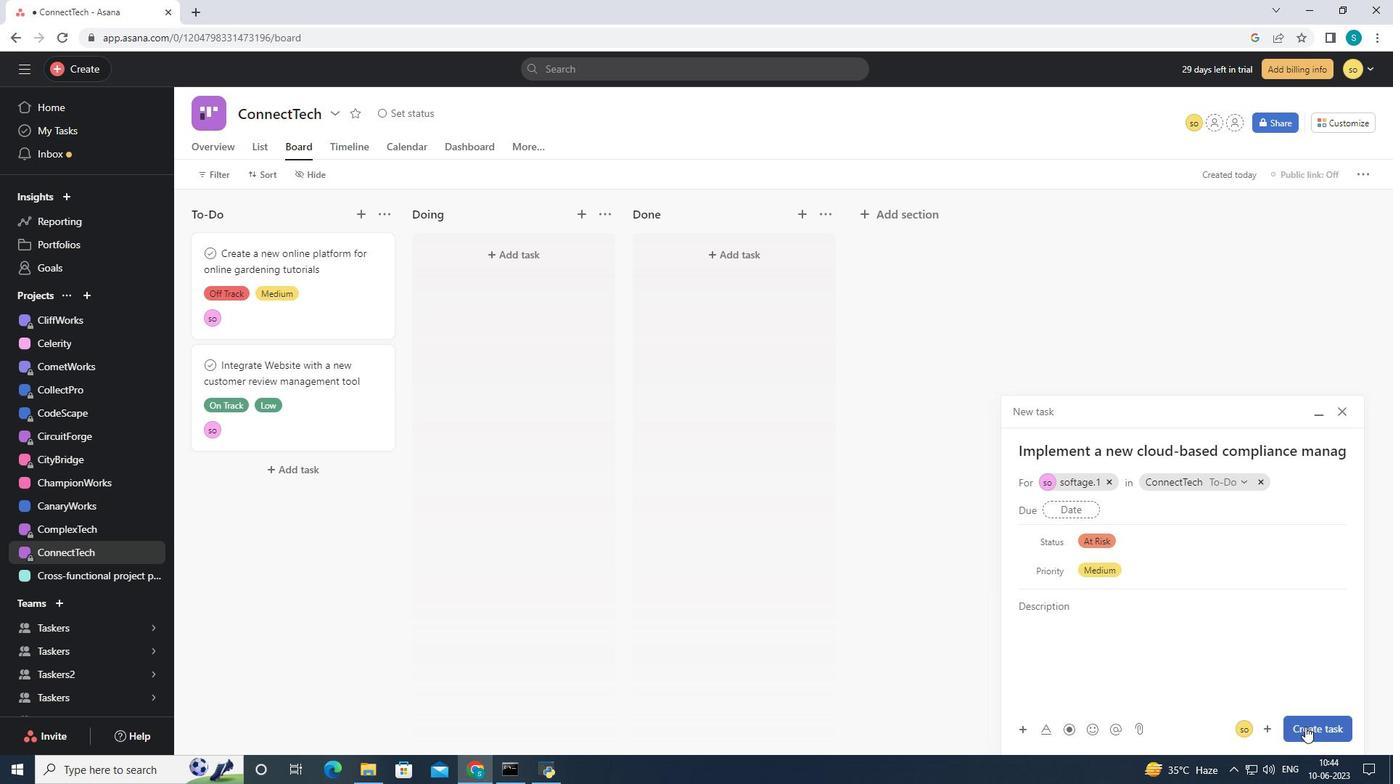 
